 Task: For heading Arial black with underline.  font size for heading18,  'Change the font style of data to'Calibri.  and font size to 9,  Change the alignment of both headline & data to Align center.  In the sheet  BudgetPlan analysisbook
Action: Mouse moved to (260, 358)
Screenshot: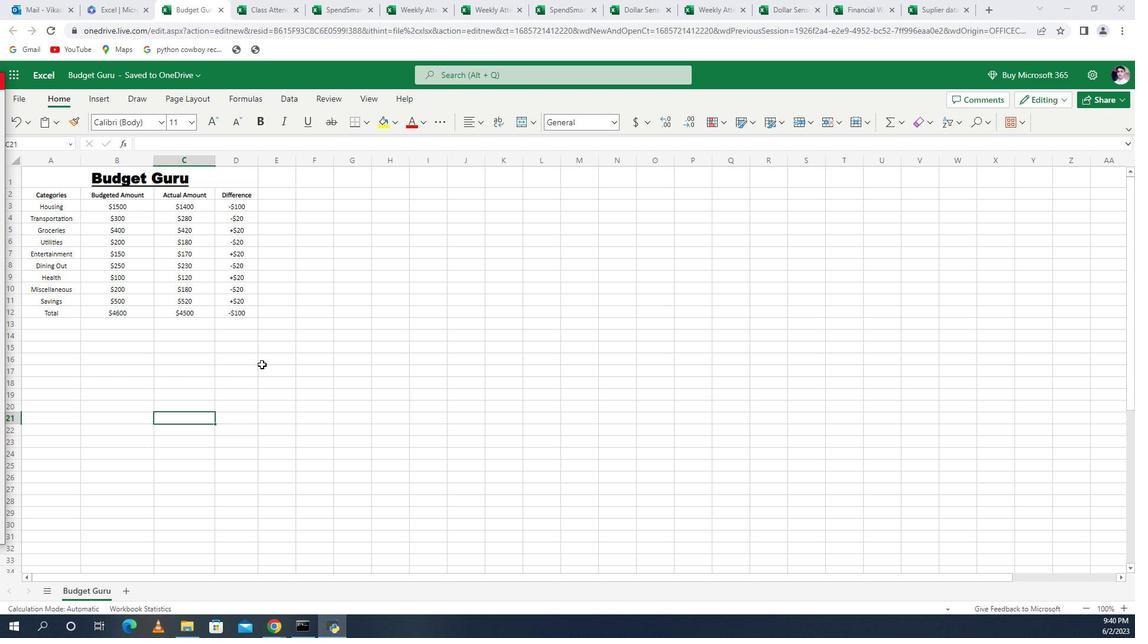 
Action: Key pressed ctrl+Z
Screenshot: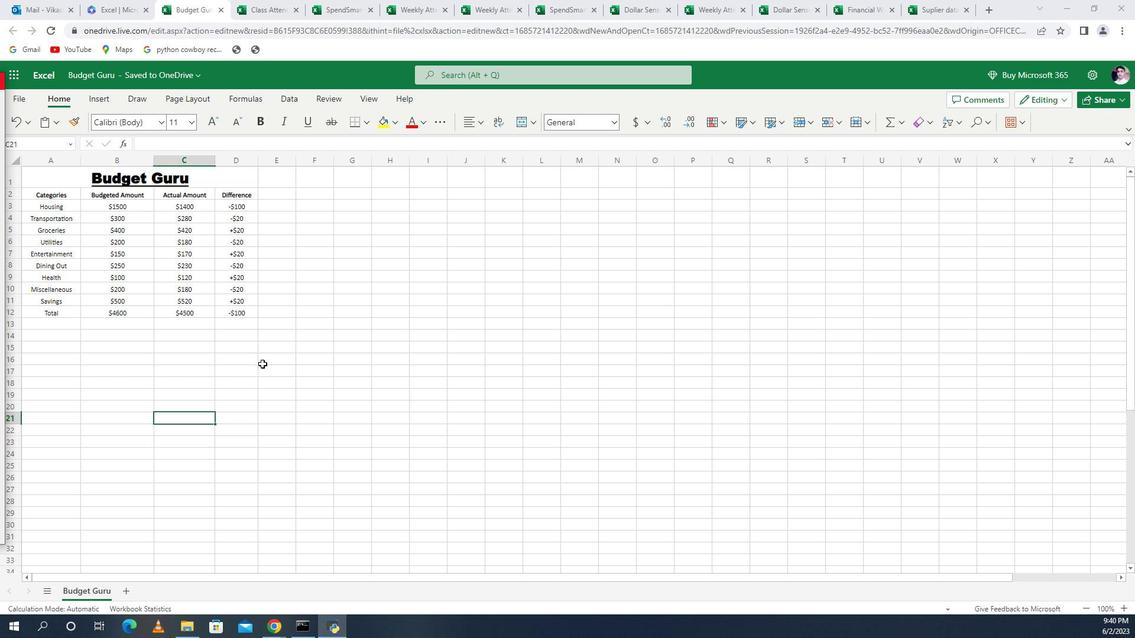 
Action: Mouse moved to (196, 373)
Screenshot: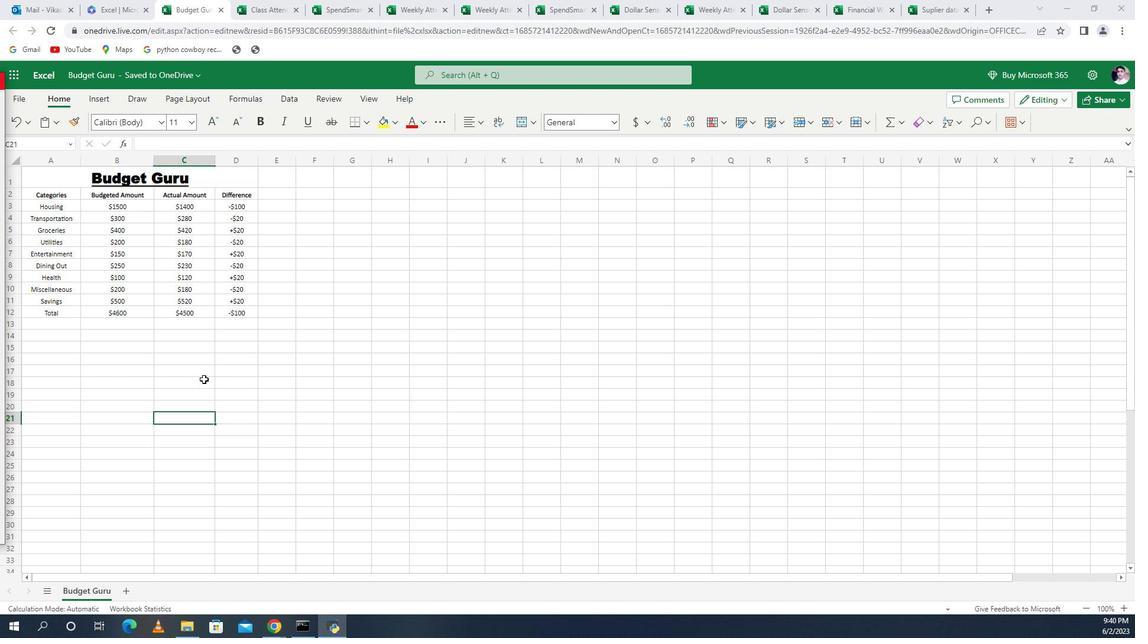 
Action: Mouse pressed left at (196, 373)
Screenshot: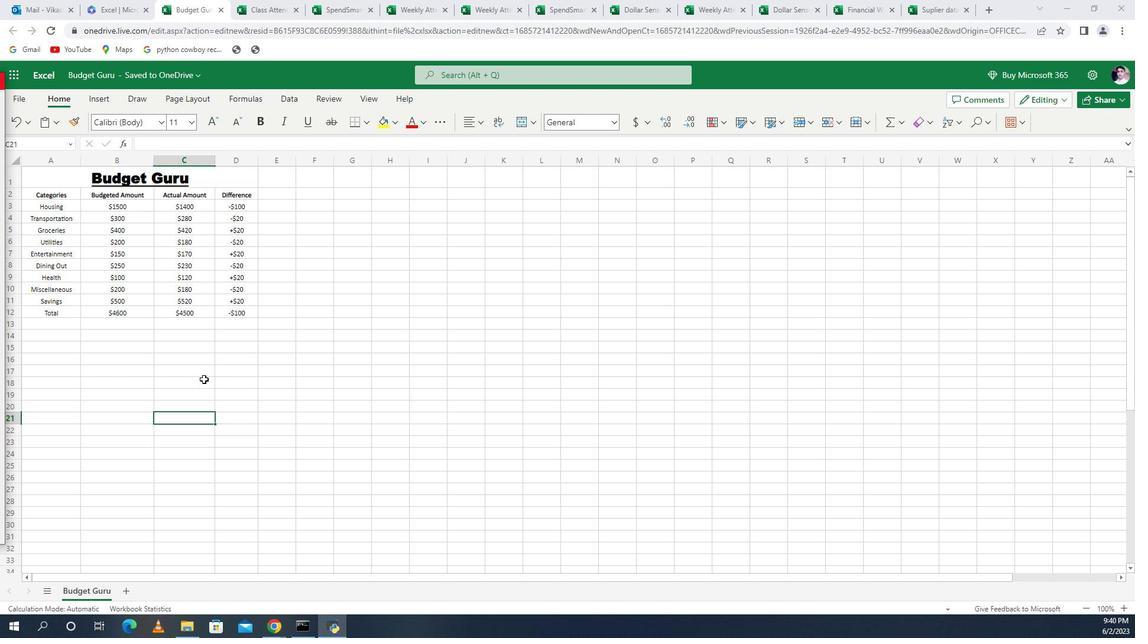 
Action: Mouse moved to (186, 361)
Screenshot: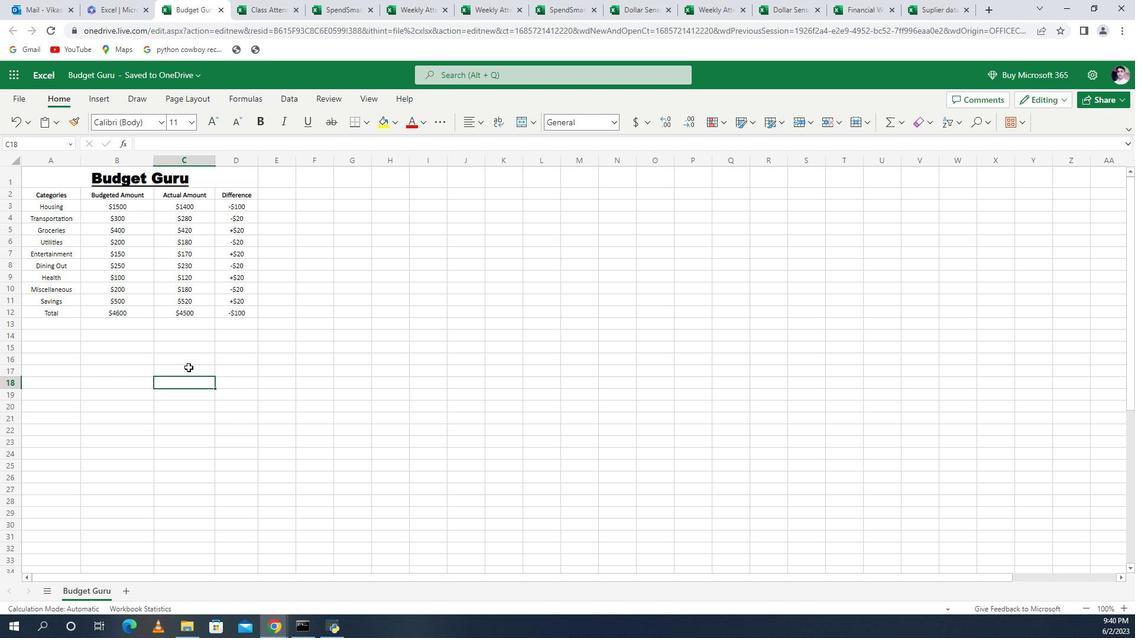 
Action: Key pressed ctrl+Z
Screenshot: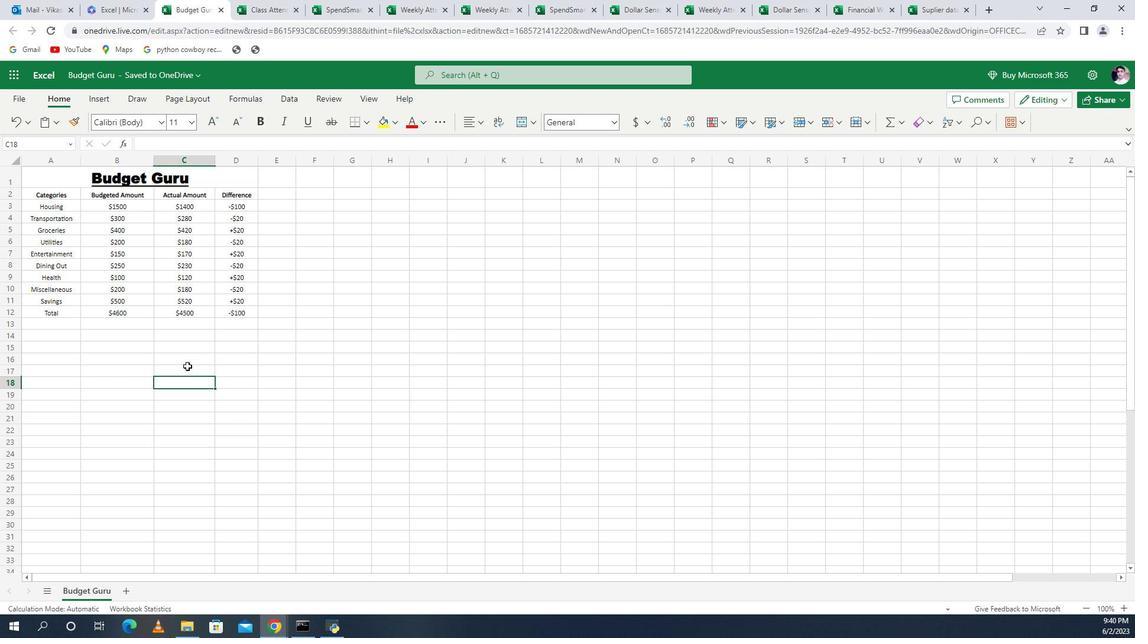 
Action: Mouse moved to (78, 180)
Screenshot: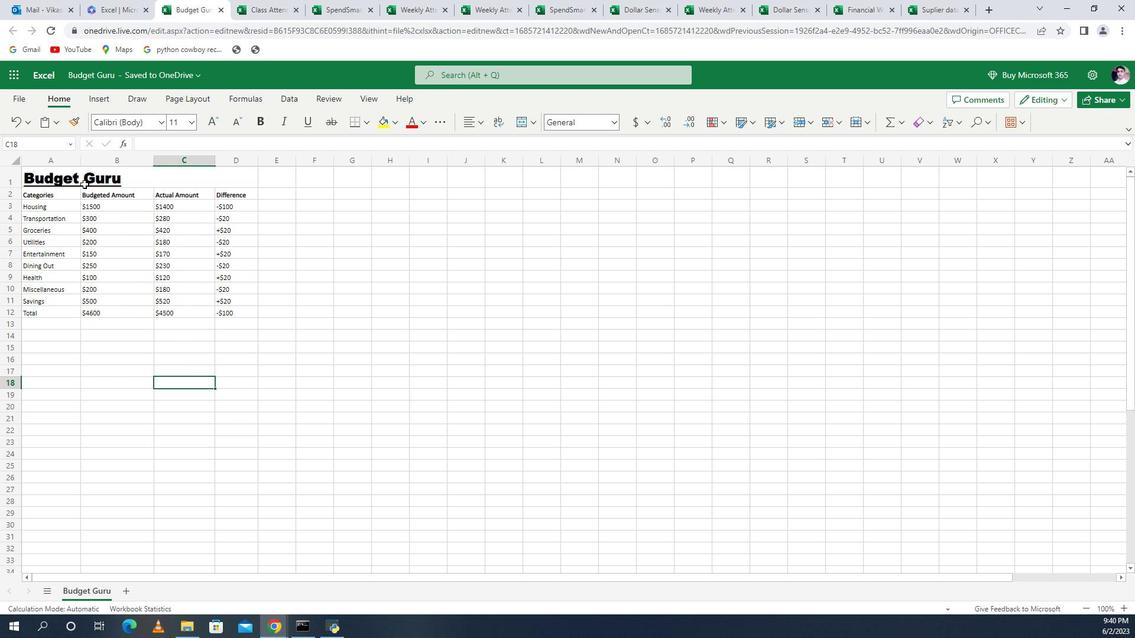 
Action: Mouse pressed left at (78, 180)
Screenshot: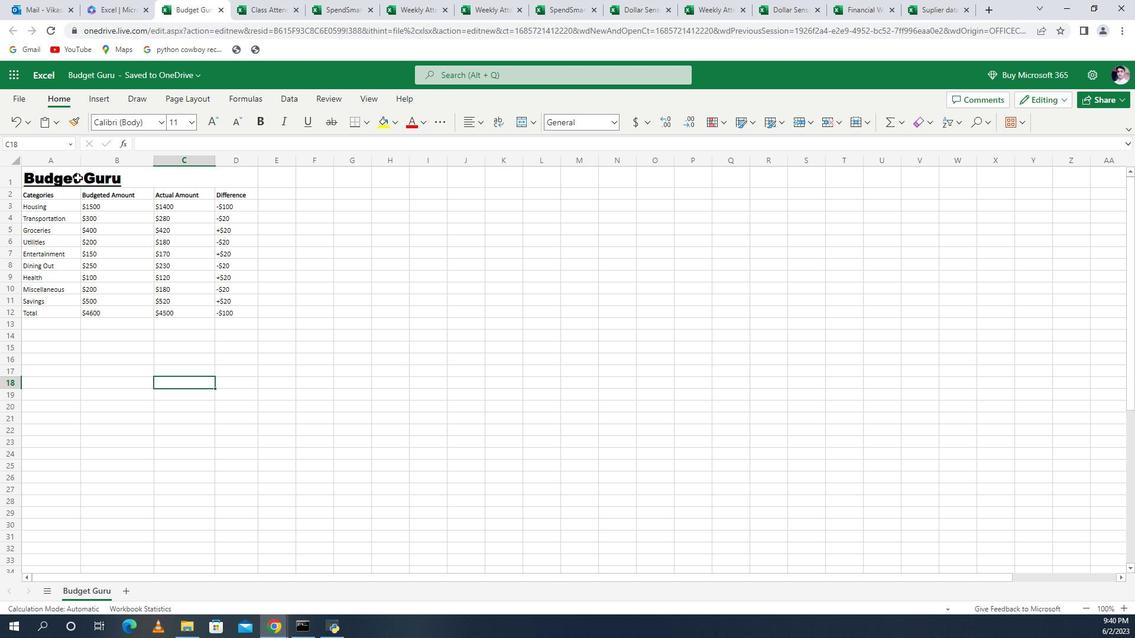 
Action: Mouse moved to (479, 127)
Screenshot: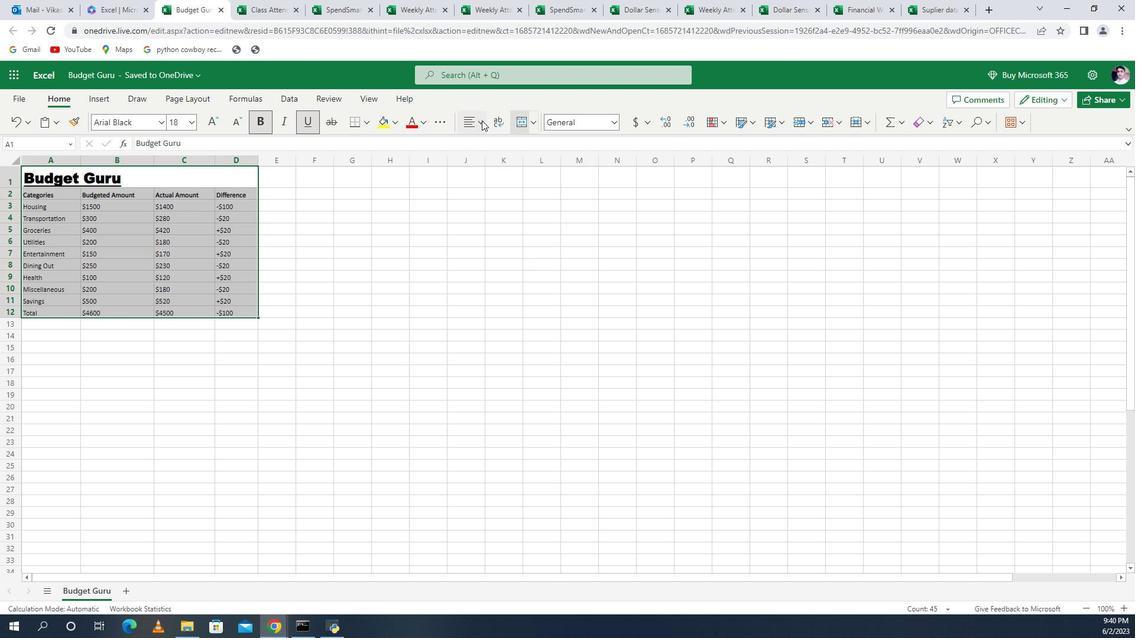 
Action: Mouse pressed left at (479, 127)
Screenshot: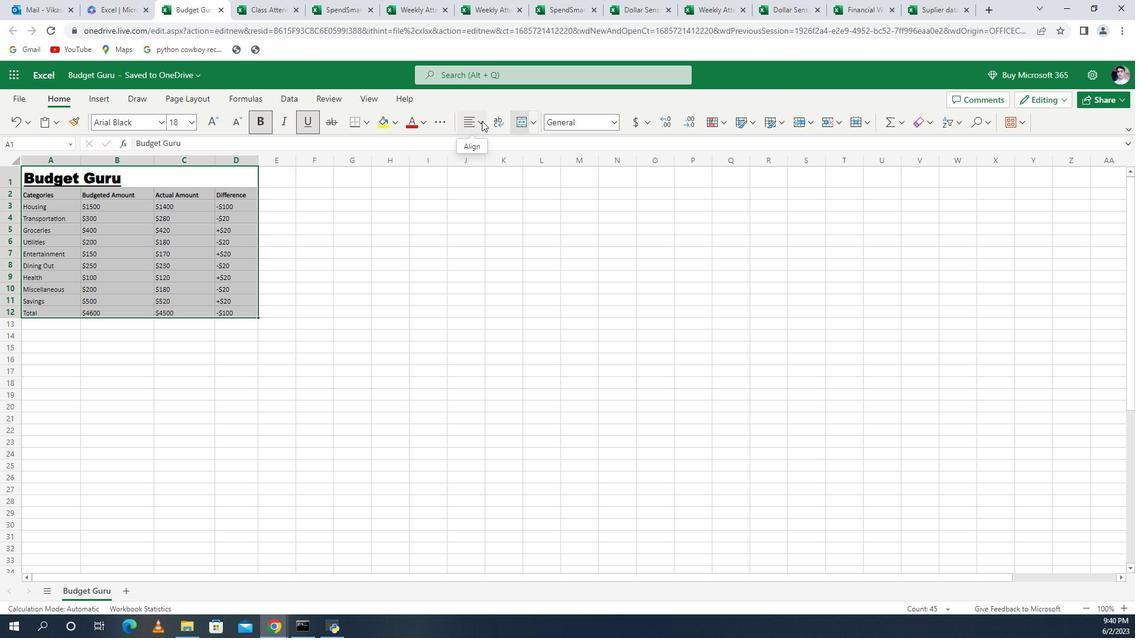
Action: Mouse moved to (493, 173)
Screenshot: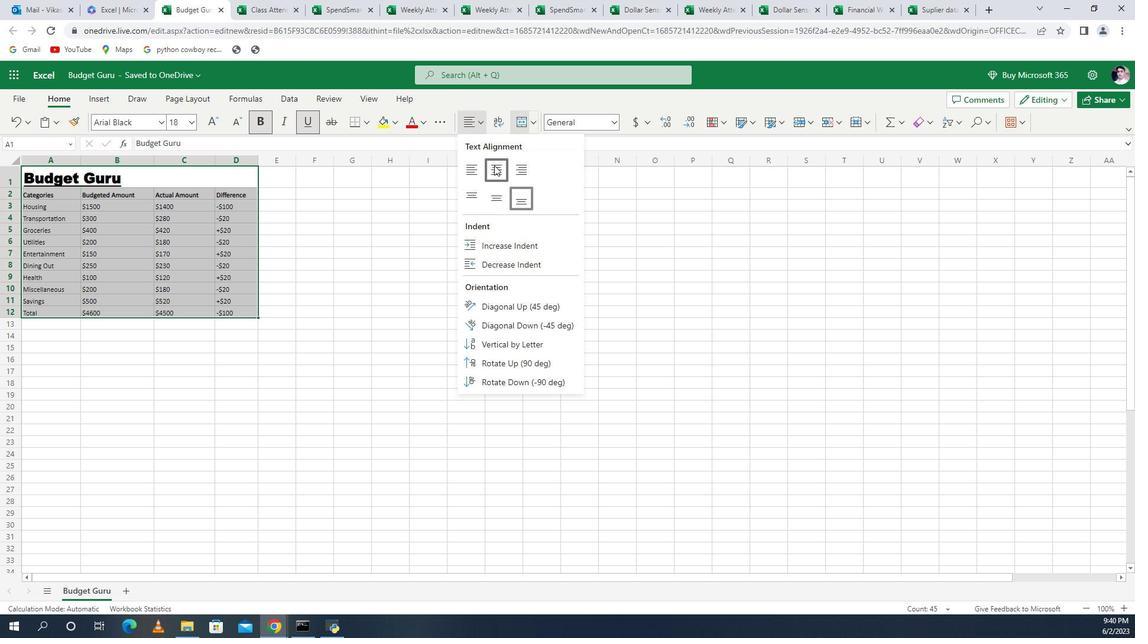 
Action: Mouse pressed left at (493, 173)
Screenshot: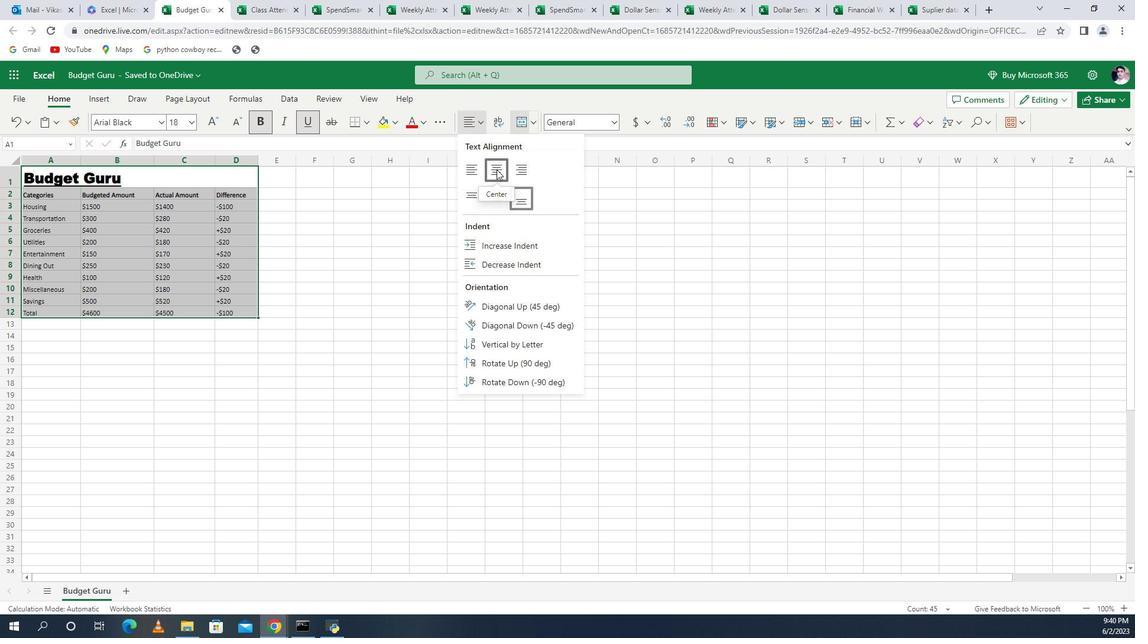 
Action: Mouse moved to (335, 348)
Screenshot: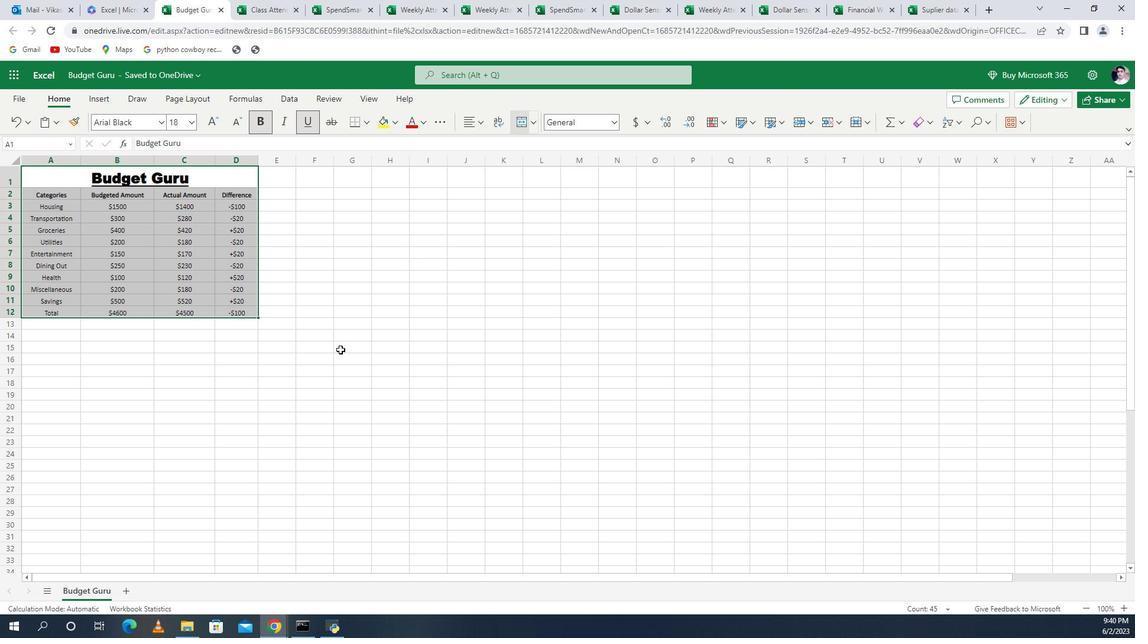 
Action: Mouse pressed left at (335, 348)
Screenshot: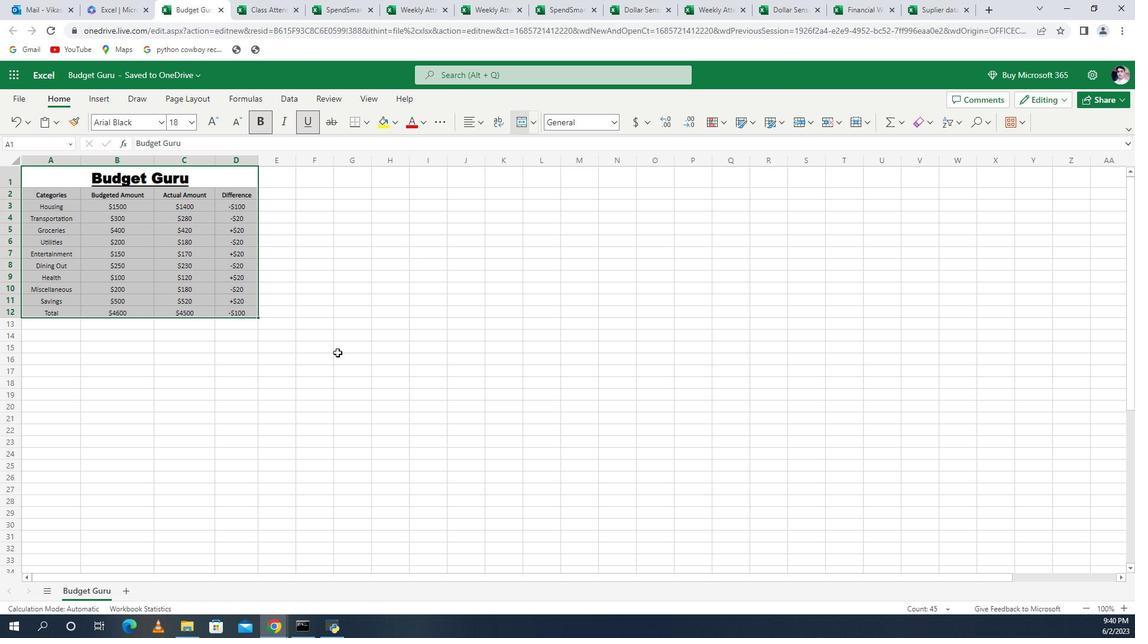 
Action: Mouse moved to (179, 185)
Screenshot: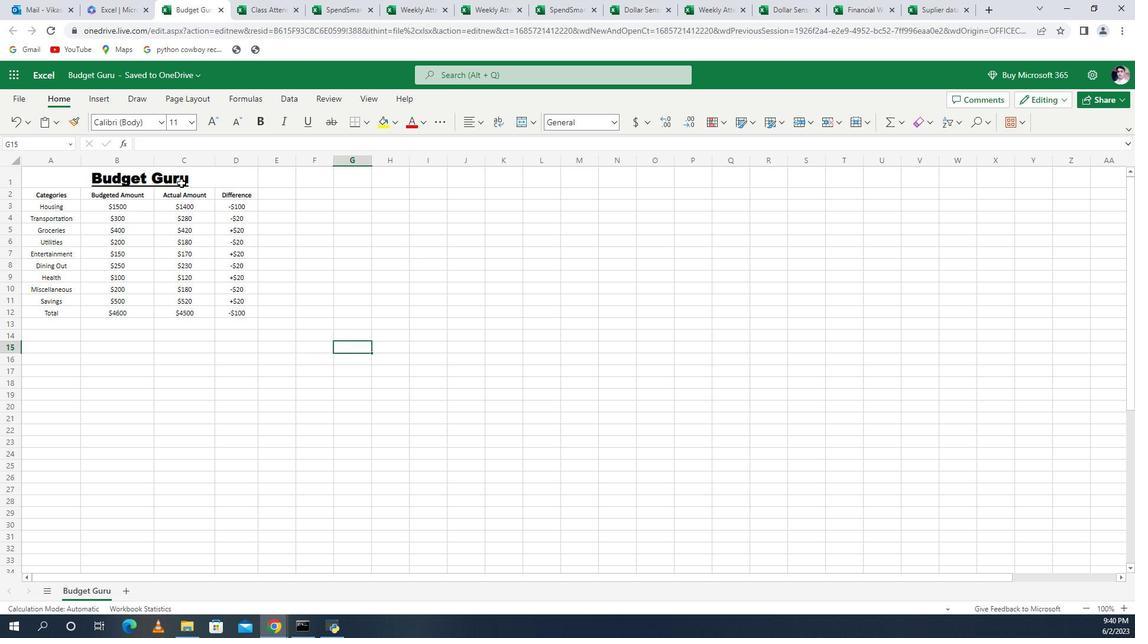 
Action: Mouse pressed left at (179, 185)
Screenshot: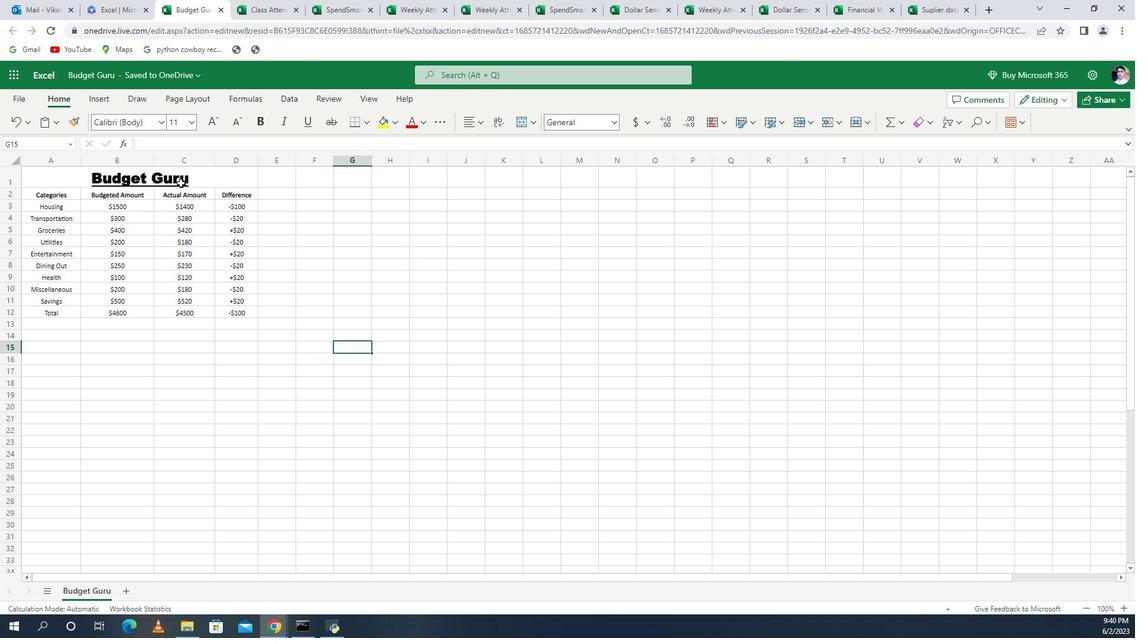 
Action: Mouse moved to (58, 217)
Screenshot: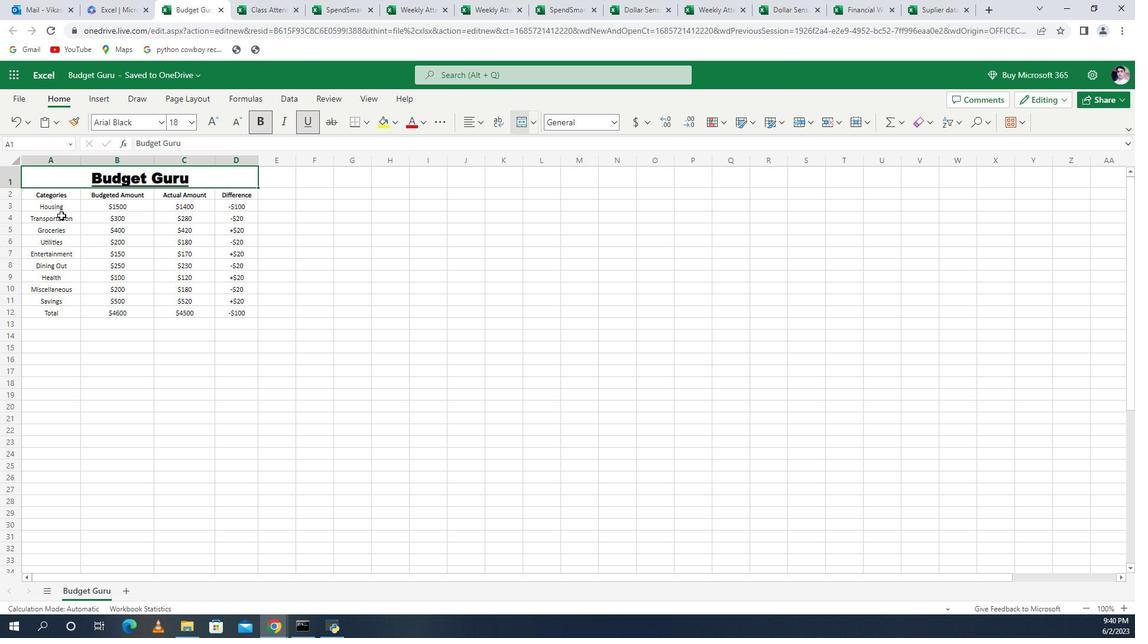 
Action: Mouse pressed left at (58, 217)
Screenshot: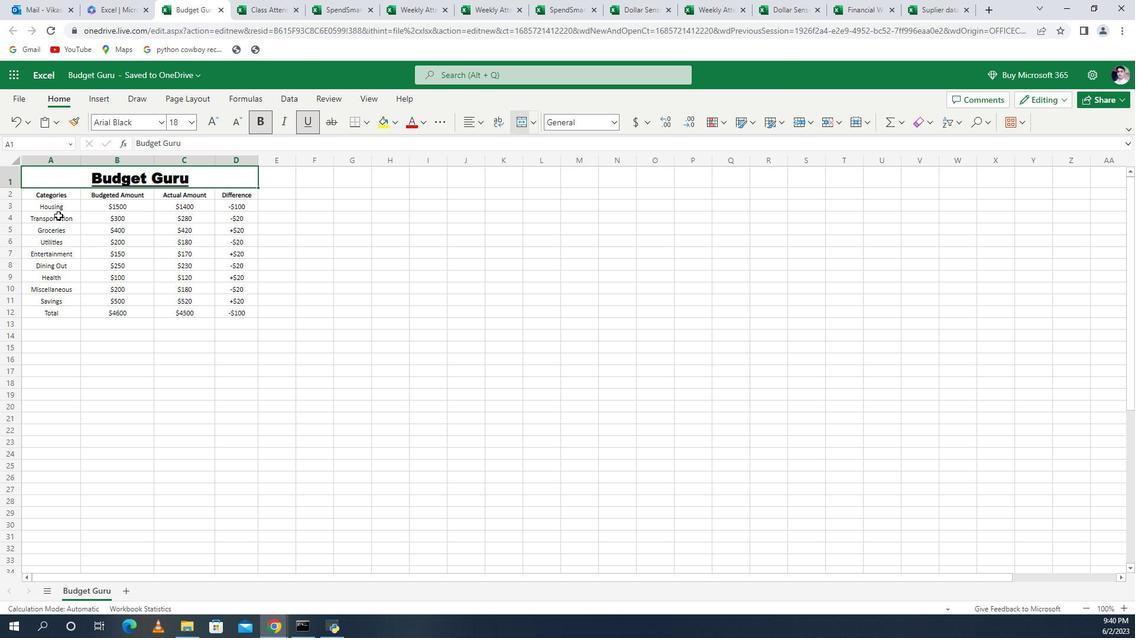 
Action: Mouse moved to (55, 198)
Screenshot: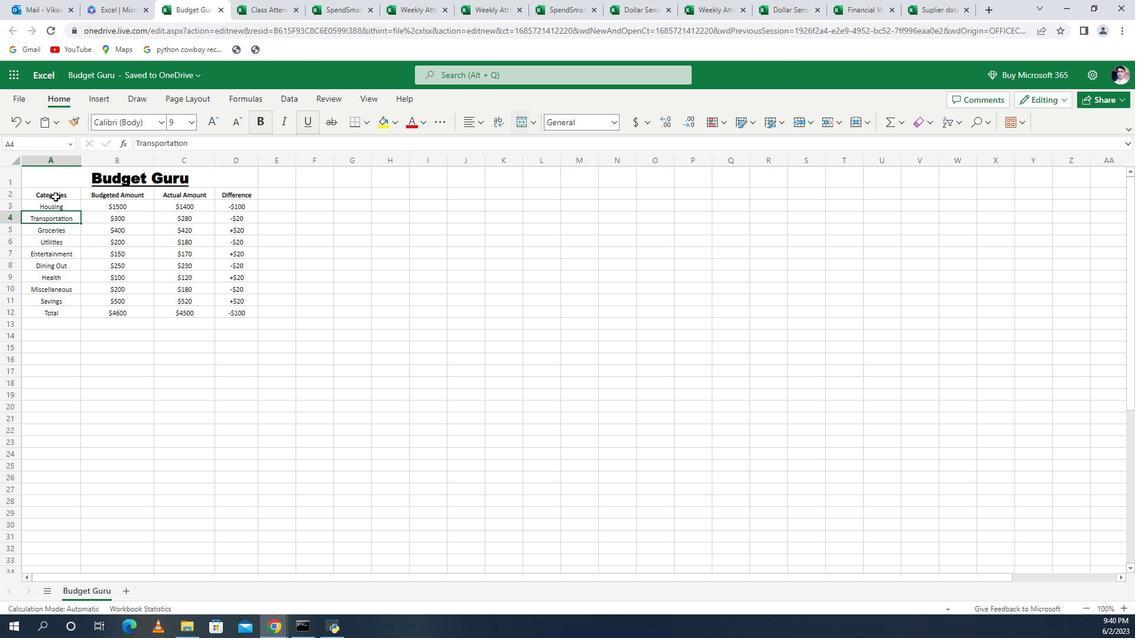 
Action: Mouse pressed left at (55, 198)
Screenshot: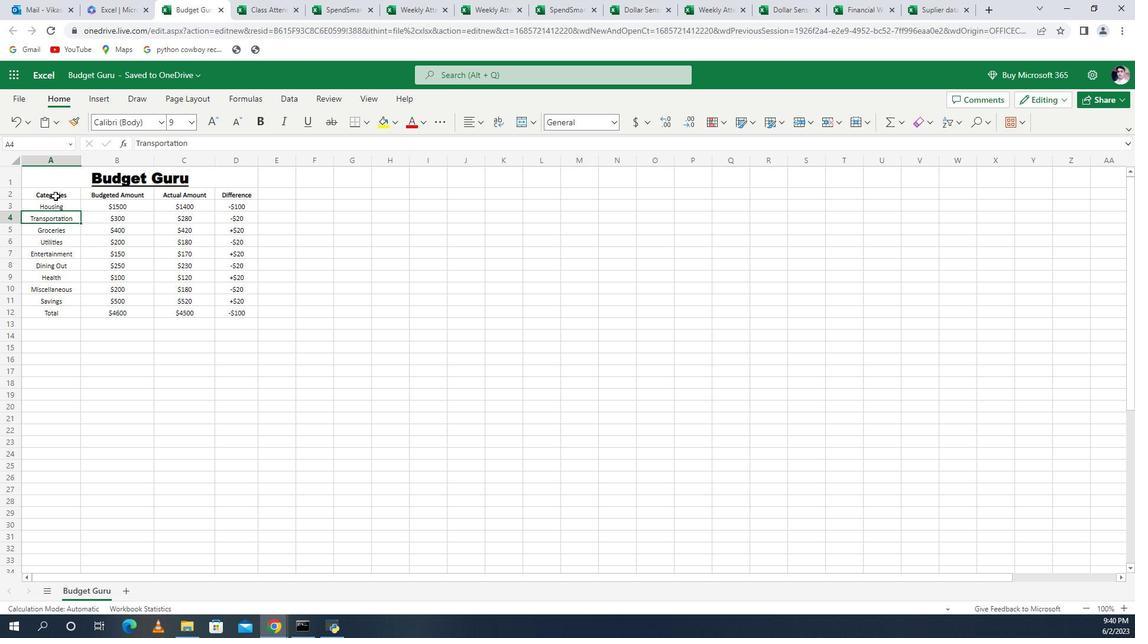 
Action: Mouse moved to (161, 127)
Screenshot: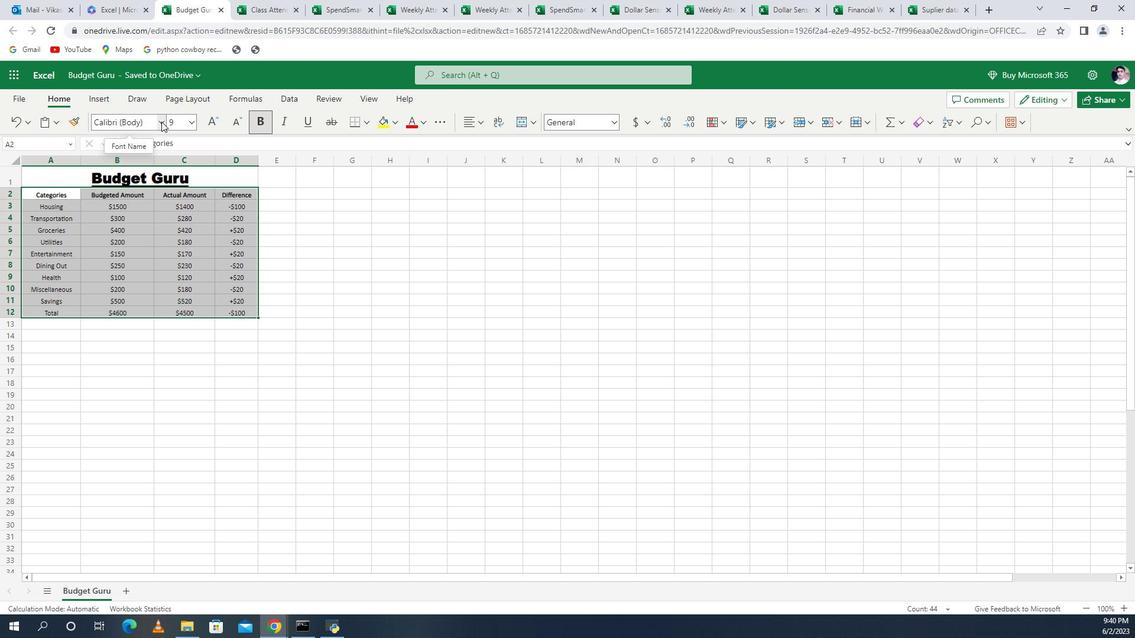 
Action: Mouse pressed left at (161, 127)
Screenshot: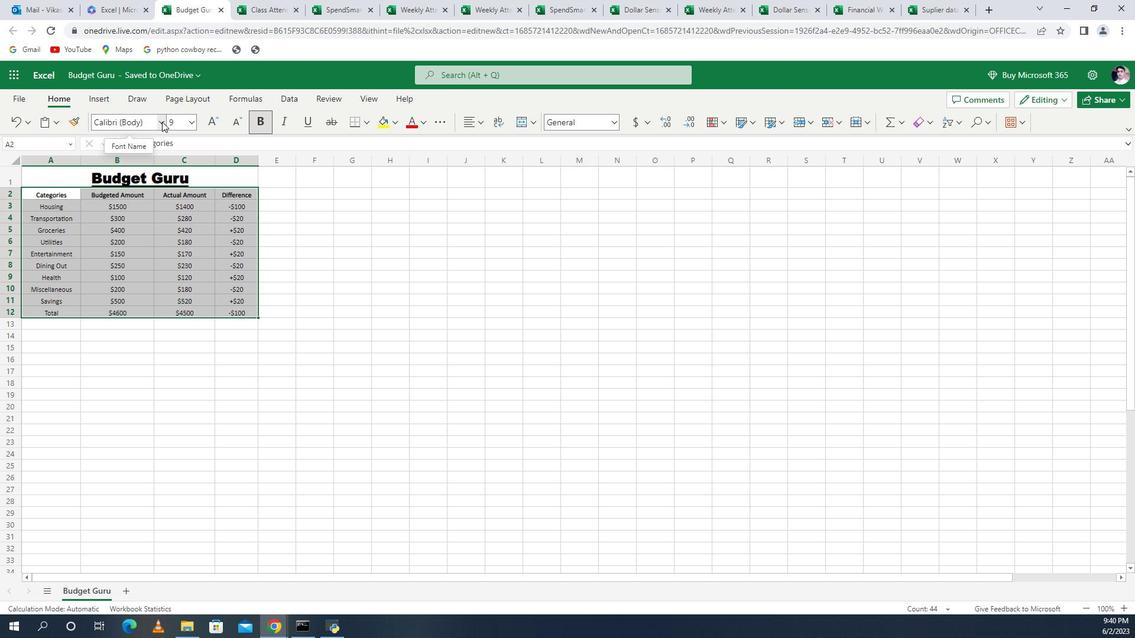 
Action: Mouse moved to (135, 333)
Screenshot: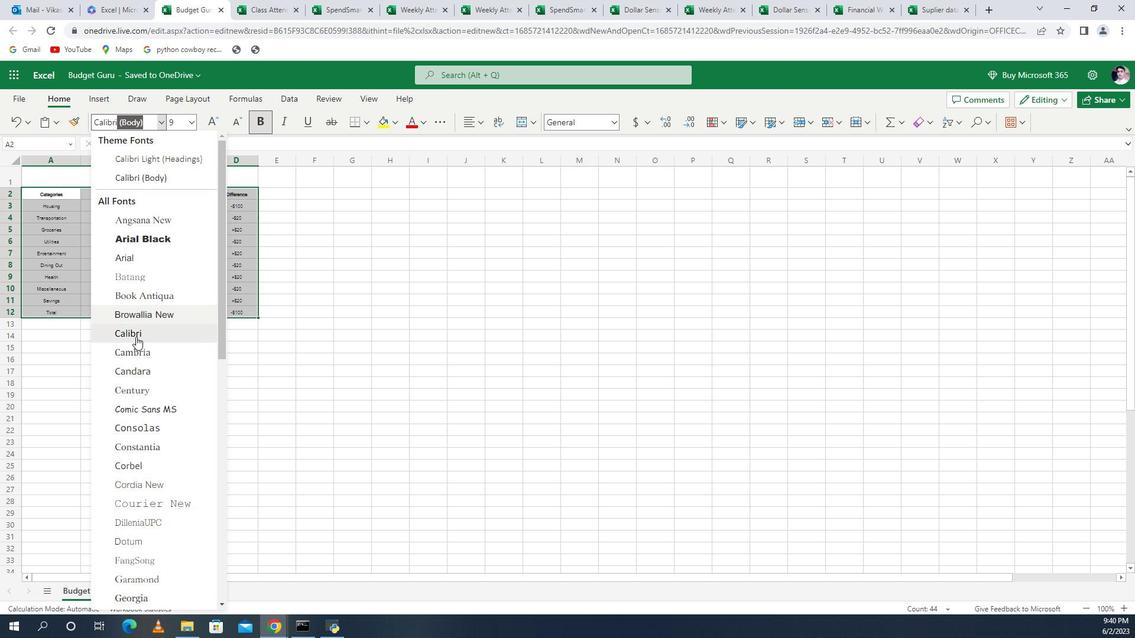 
Action: Mouse pressed left at (135, 333)
Screenshot: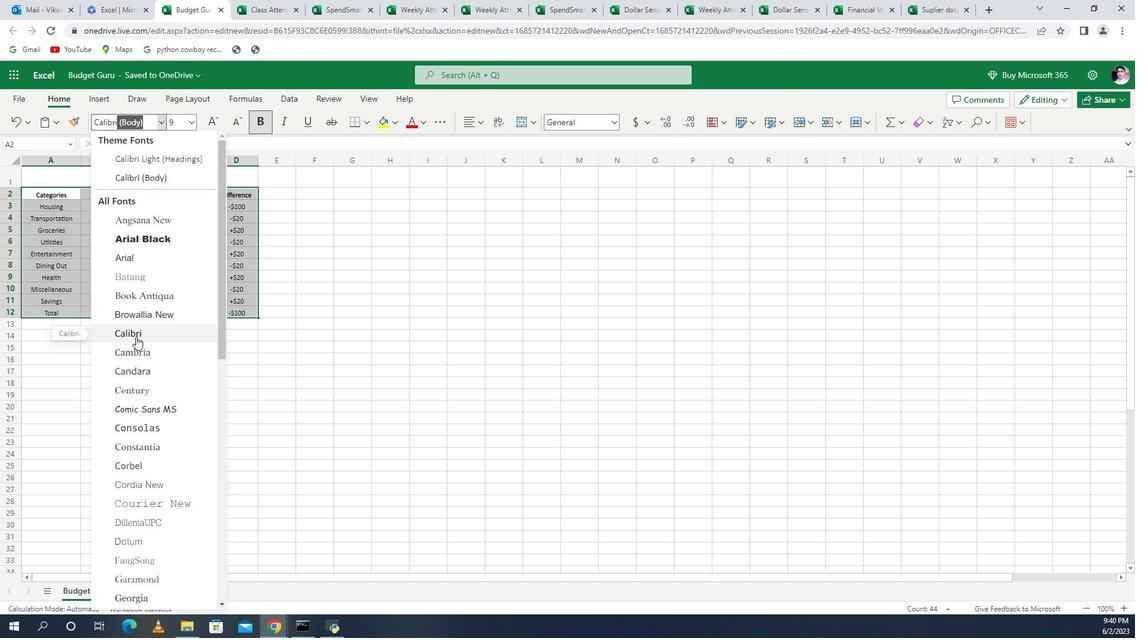 
Action: Mouse moved to (386, 369)
Screenshot: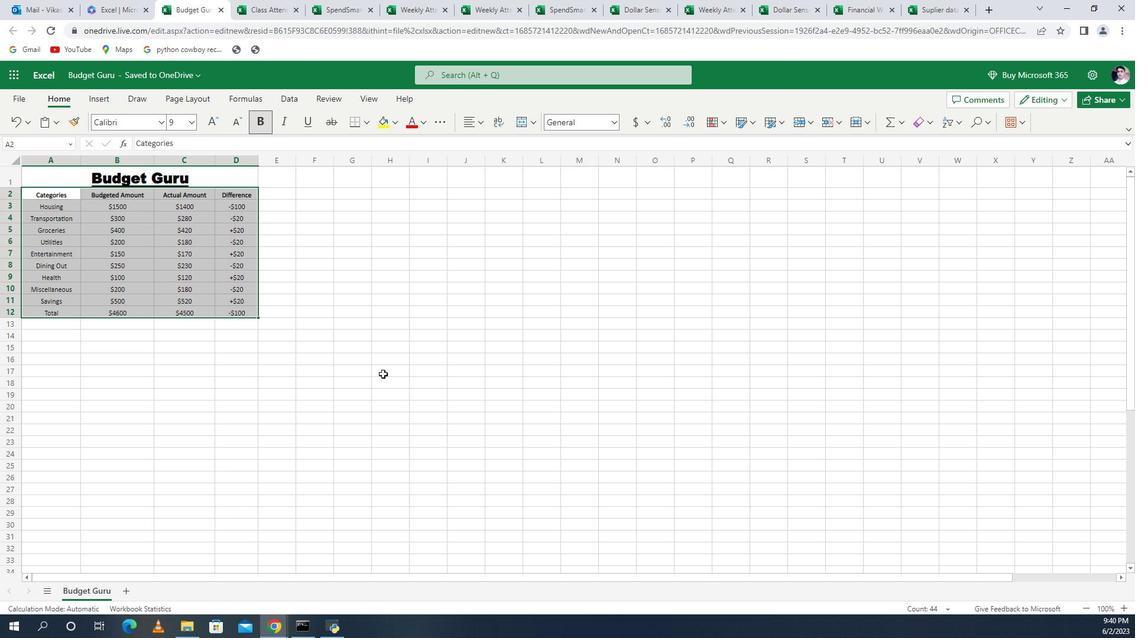 
Action: Mouse pressed left at (386, 369)
Screenshot: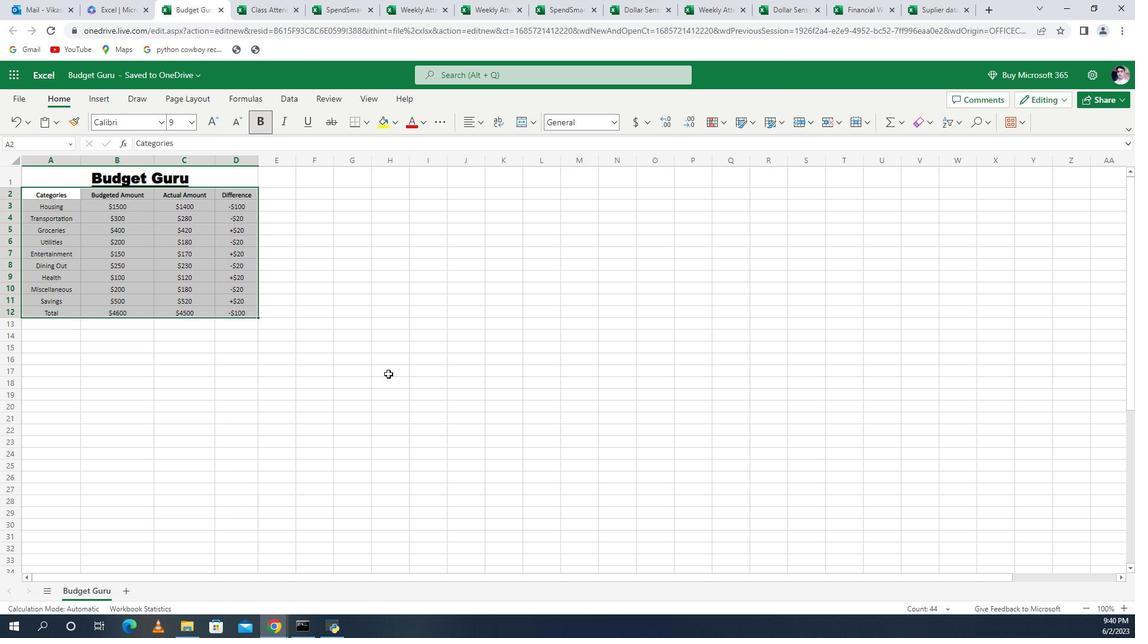 
Action: Mouse moved to (245, 392)
Screenshot: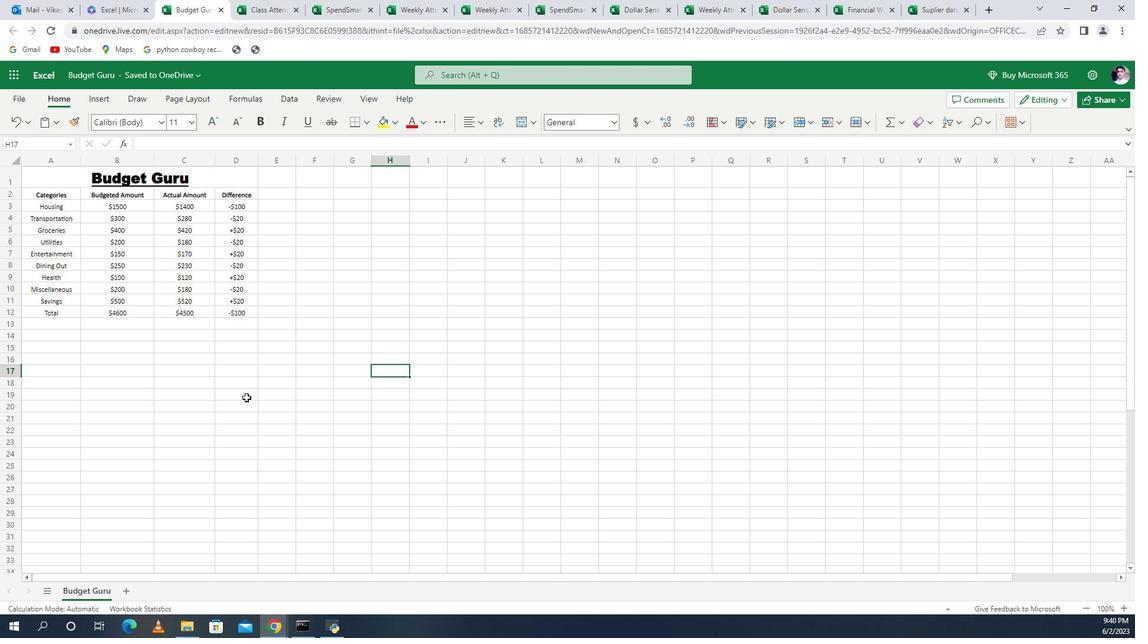 
Action: Mouse pressed left at (245, 392)
Screenshot: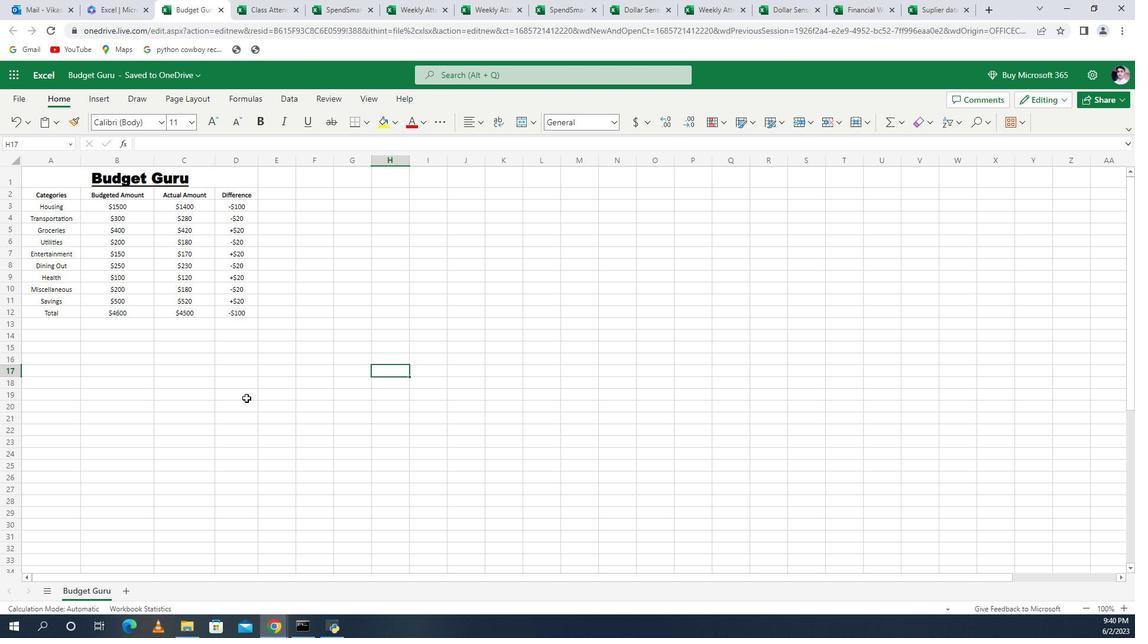 
Action: Mouse moved to (361, 294)
Screenshot: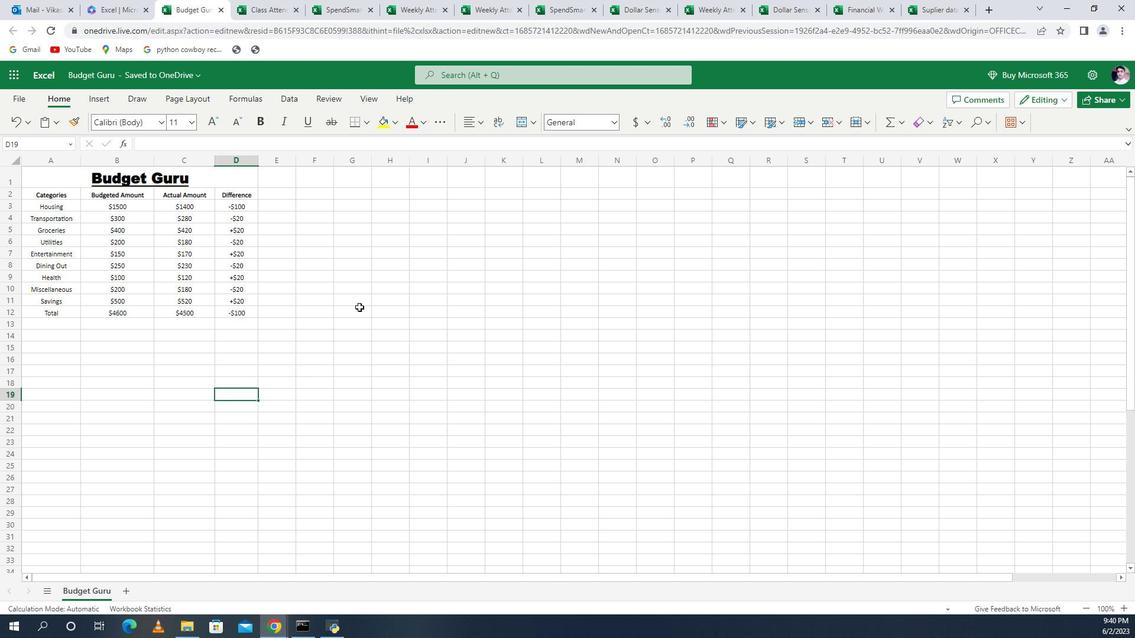 
Action: Mouse pressed left at (361, 294)
Screenshot: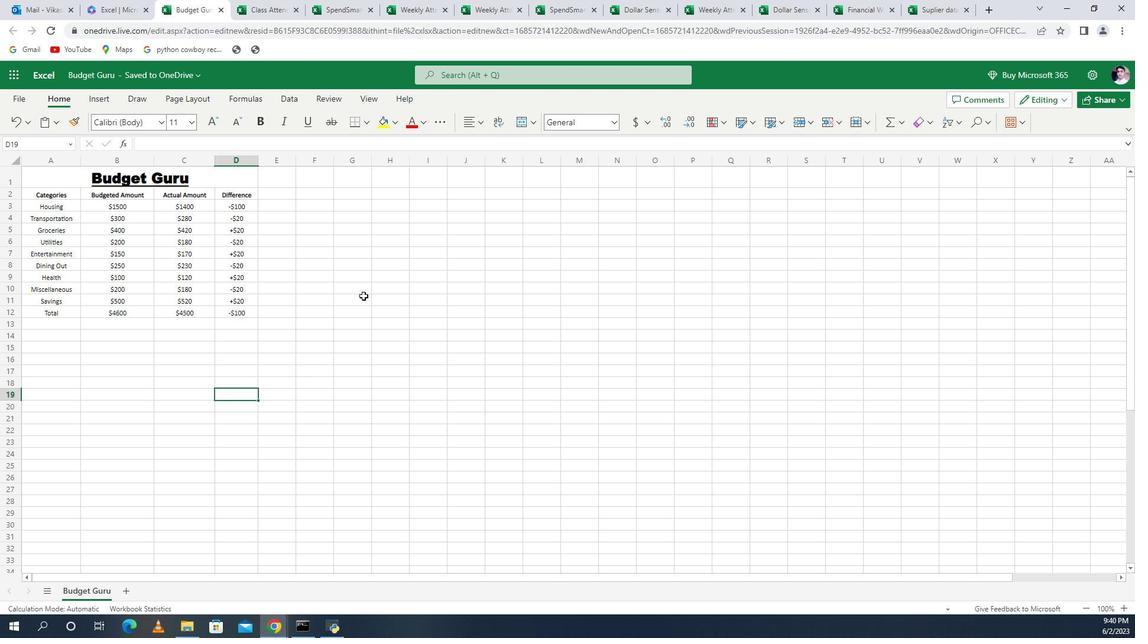 
Action: Mouse moved to (340, 357)
Screenshot: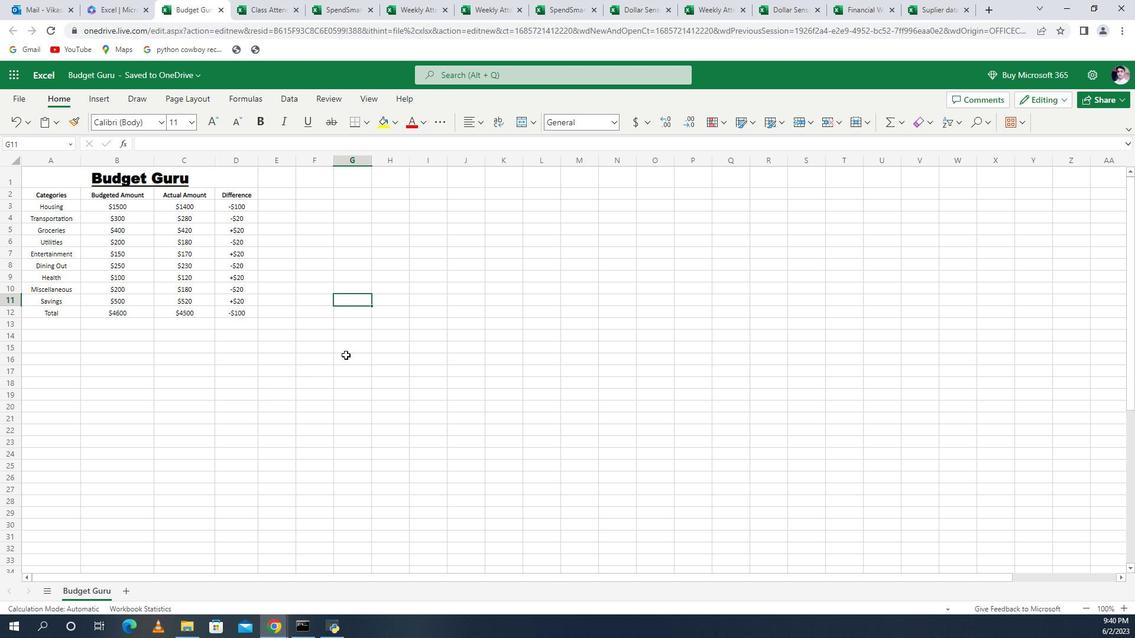 
Action: Mouse pressed left at (340, 357)
Screenshot: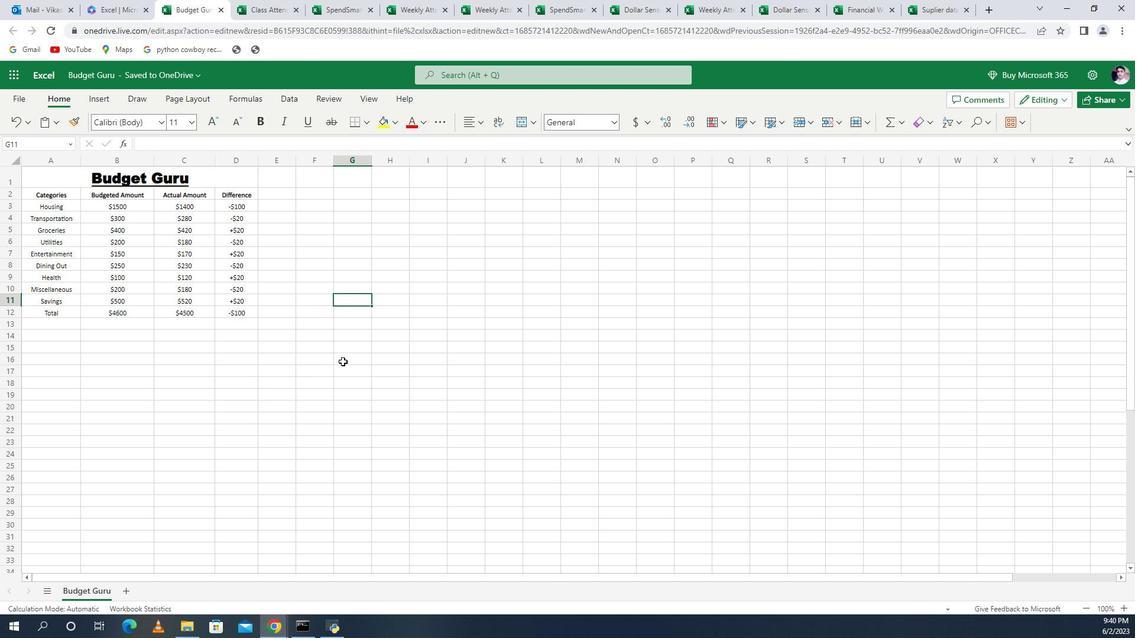 
Action: Key pressed ctrl+S
Screenshot: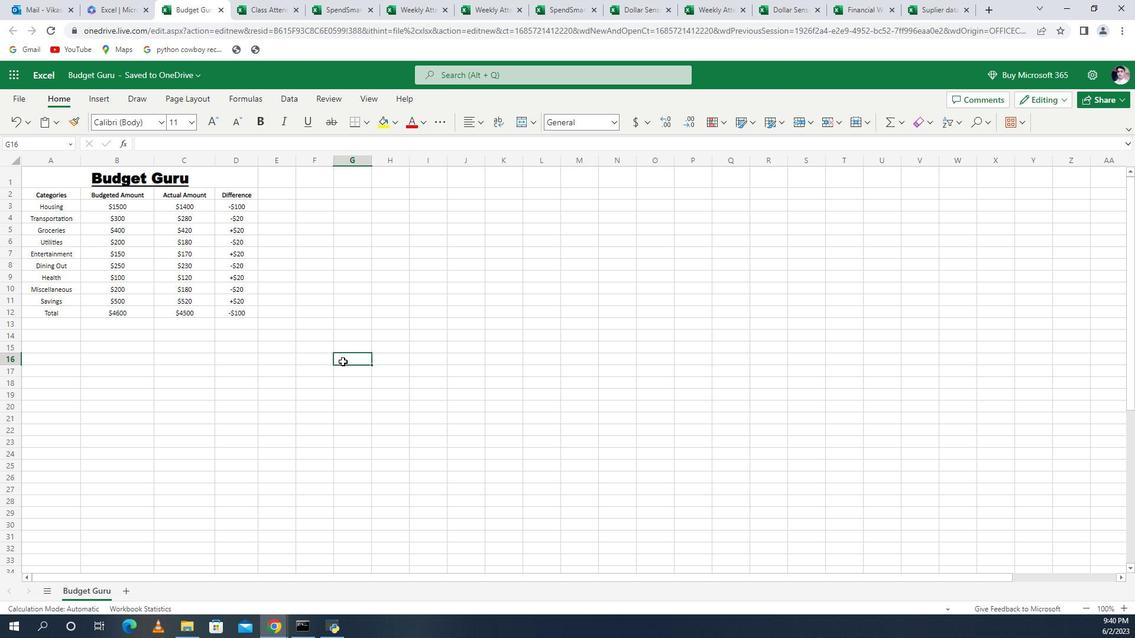 
Action: Mouse moved to (307, 350)
Screenshot: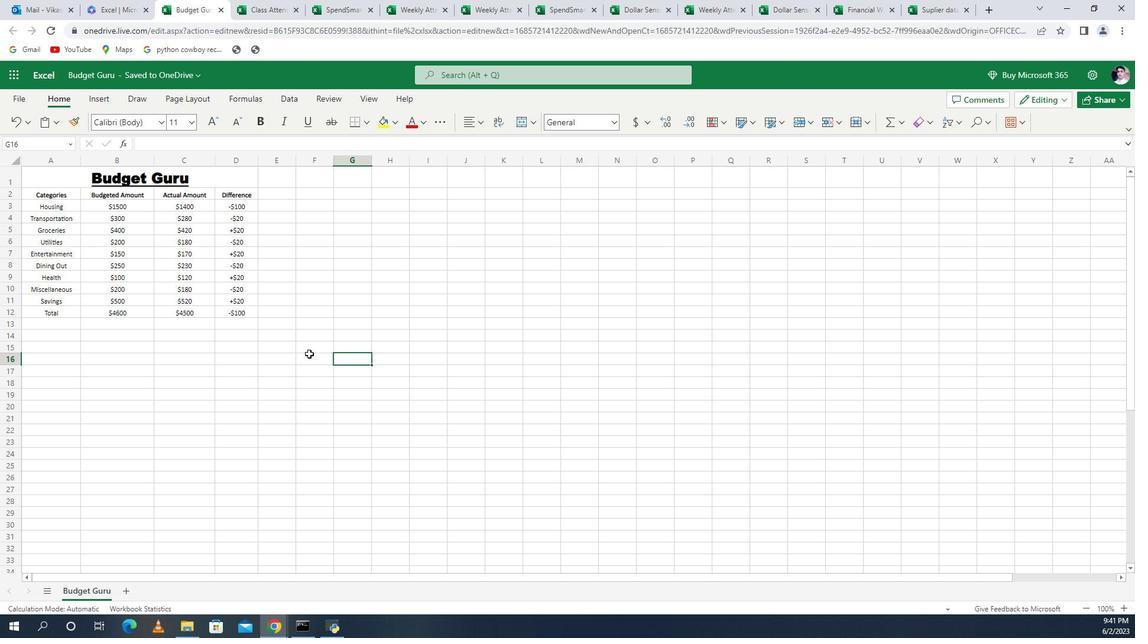 
